 Task: Create Card Trademark Registration Review in Board Product Development Strategies to Workspace Business Writing. Create Card Bicycle Review in Board Content Amplification to Workspace Business Writing. Create Card Patent Application Review in Board Sales Pipeline Management and Lead Generation to Workspace Business Writing
Action: Mouse moved to (54, 286)
Screenshot: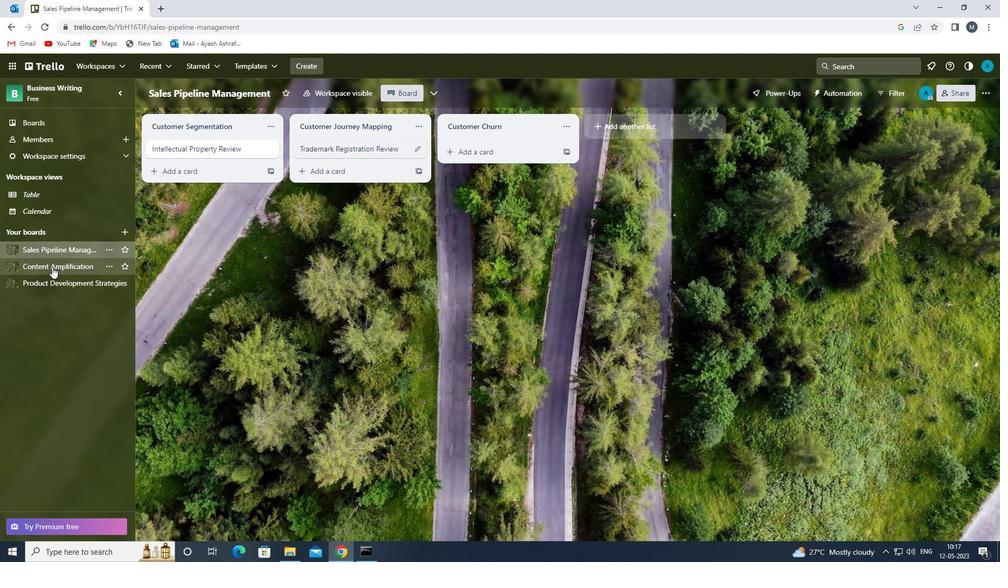
Action: Mouse pressed left at (54, 286)
Screenshot: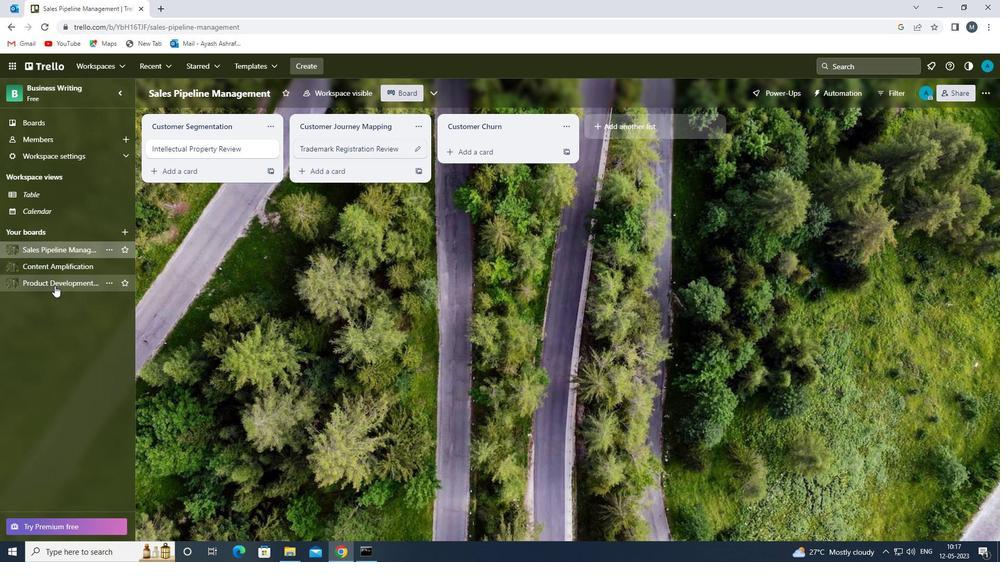 
Action: Mouse moved to (472, 151)
Screenshot: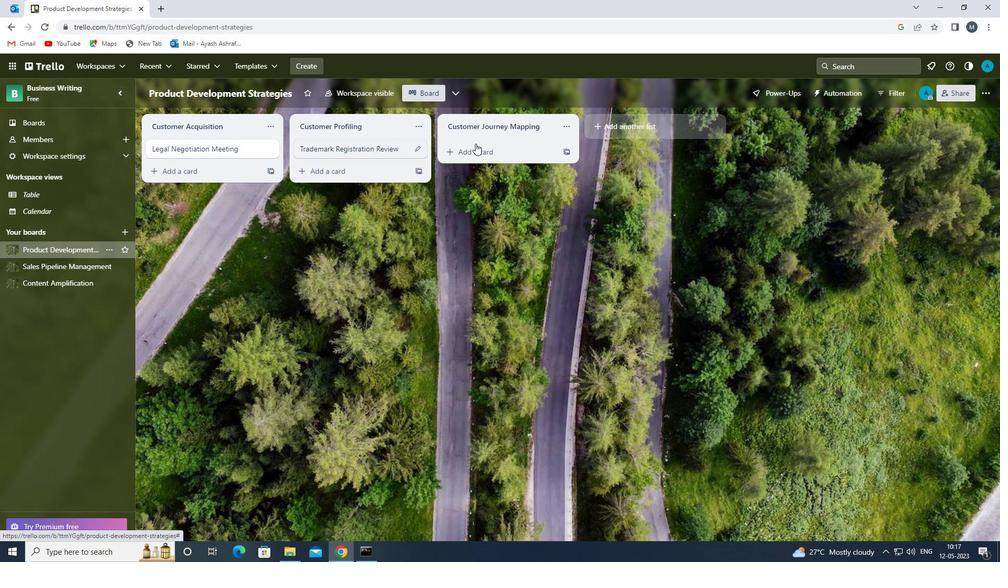 
Action: Mouse pressed left at (472, 151)
Screenshot: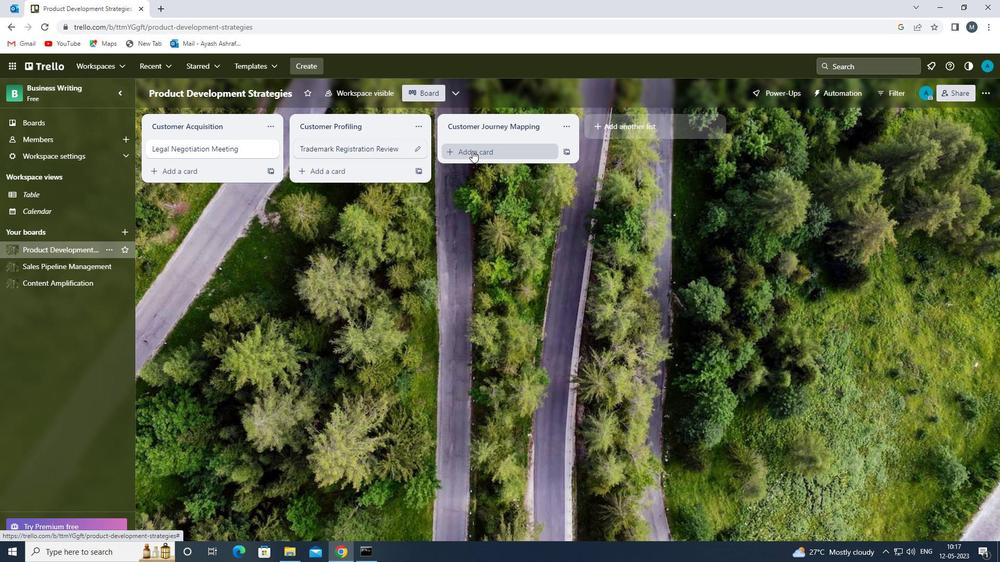 
Action: Mouse moved to (464, 158)
Screenshot: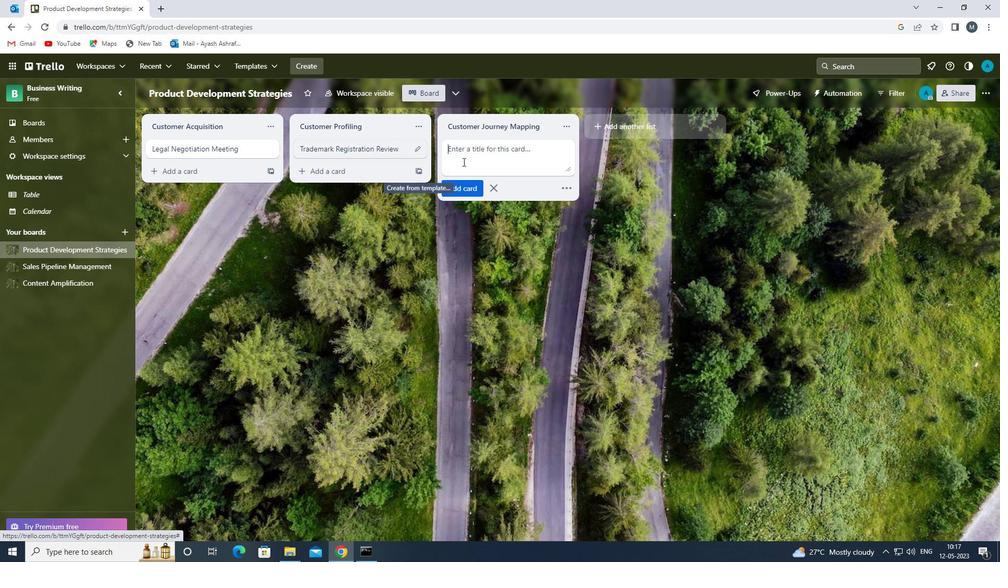 
Action: Mouse pressed left at (464, 158)
Screenshot: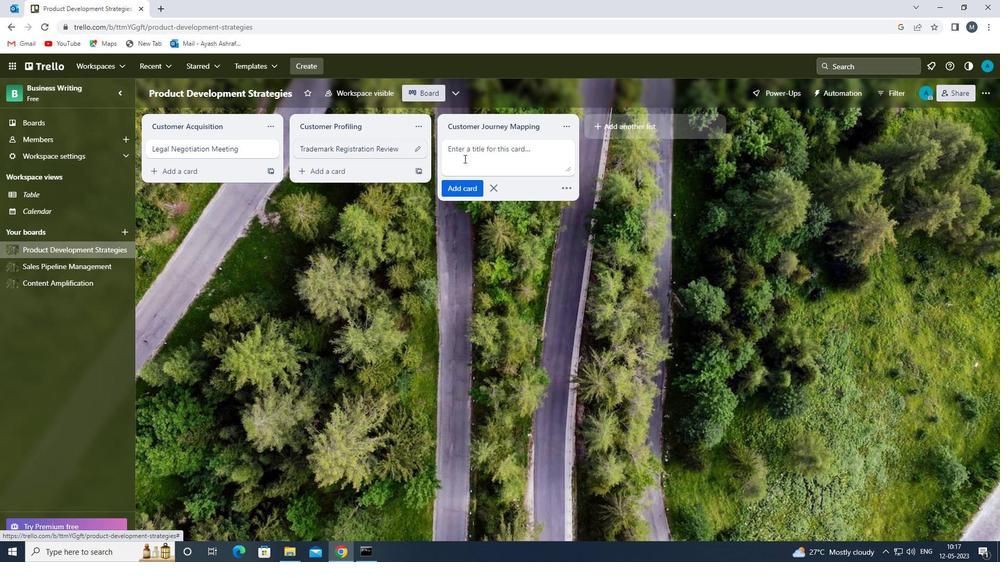 
Action: Key pressed <Key.shift>TRADEMARK<Key.space><Key.shift>REGISTRATION<Key.space><Key.shift>REVIEW<Key.space>
Screenshot: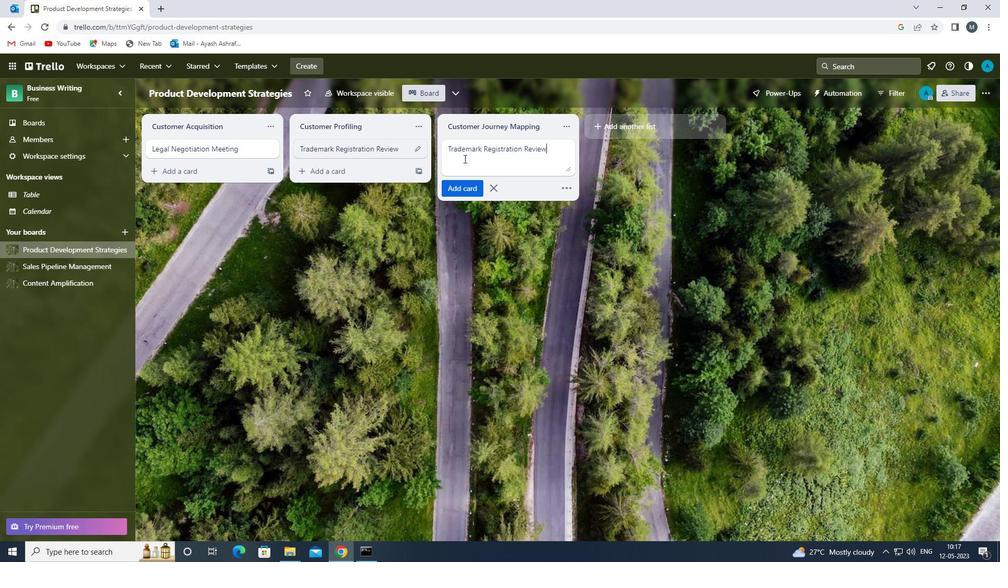 
Action: Mouse moved to (469, 190)
Screenshot: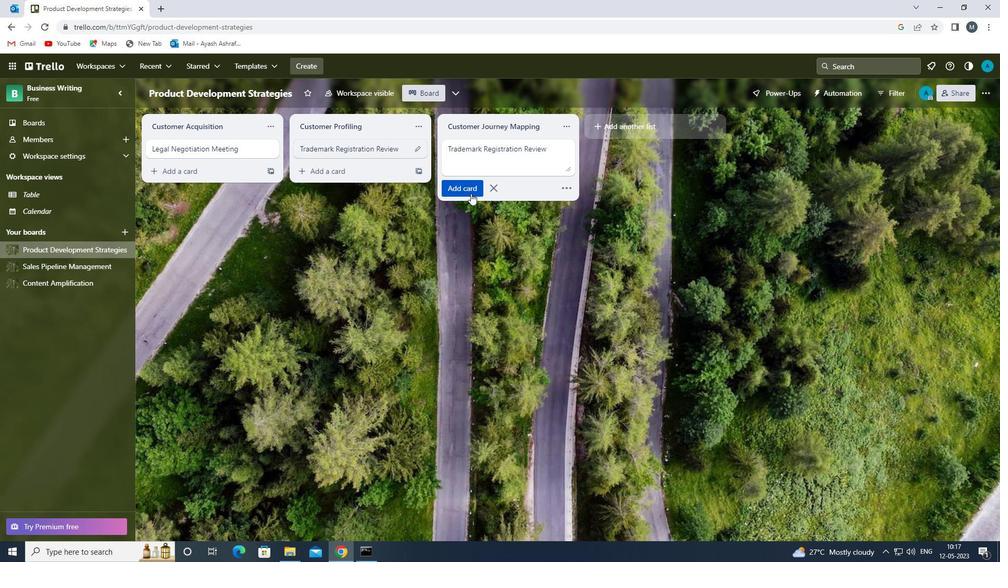 
Action: Mouse pressed left at (469, 190)
Screenshot: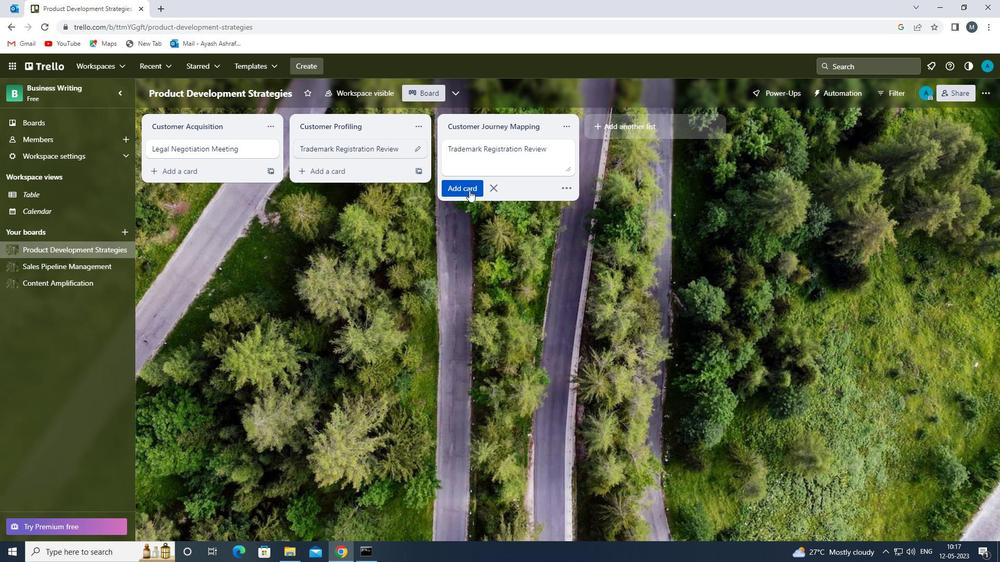 
Action: Mouse moved to (454, 251)
Screenshot: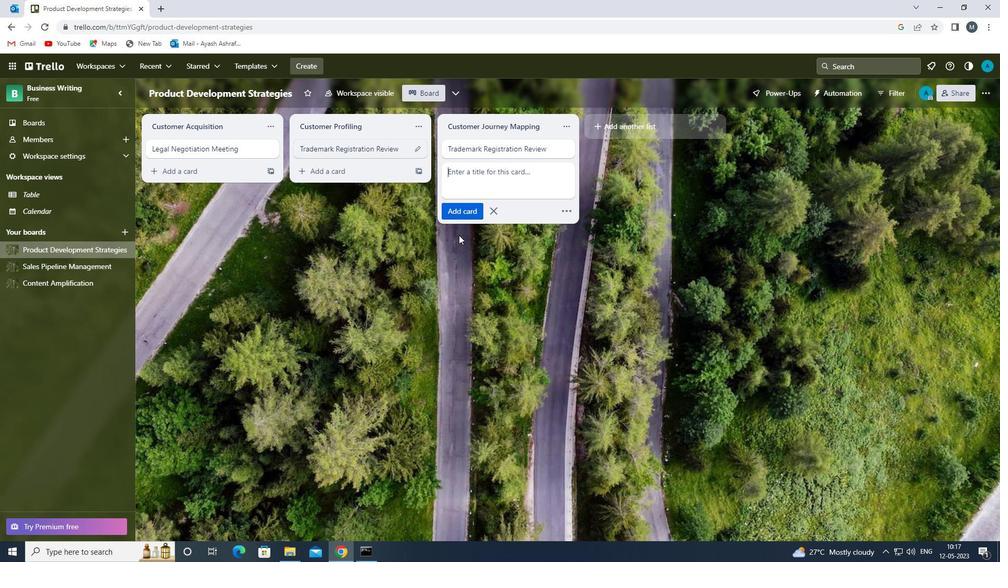 
Action: Mouse pressed left at (454, 251)
Screenshot: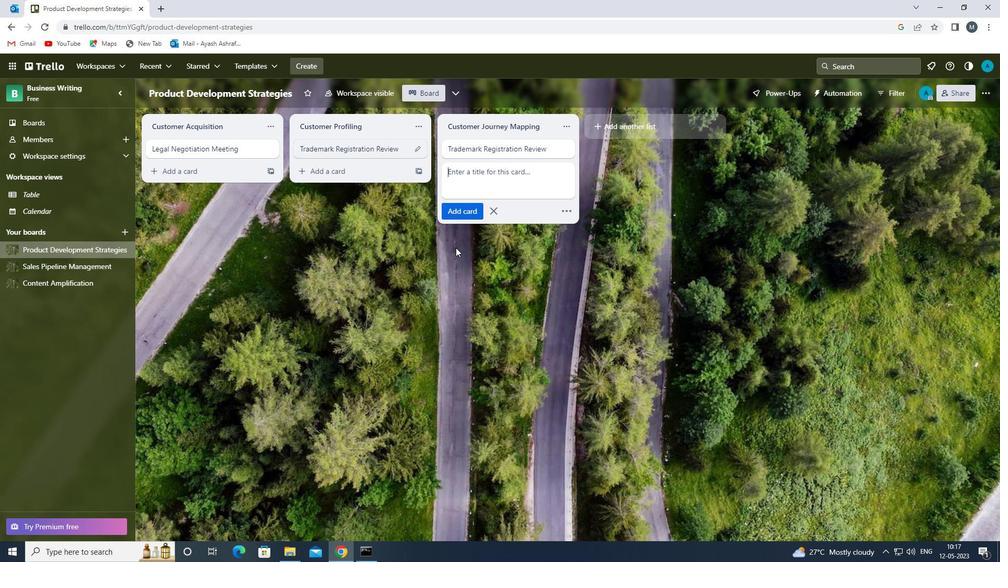
Action: Mouse moved to (66, 280)
Screenshot: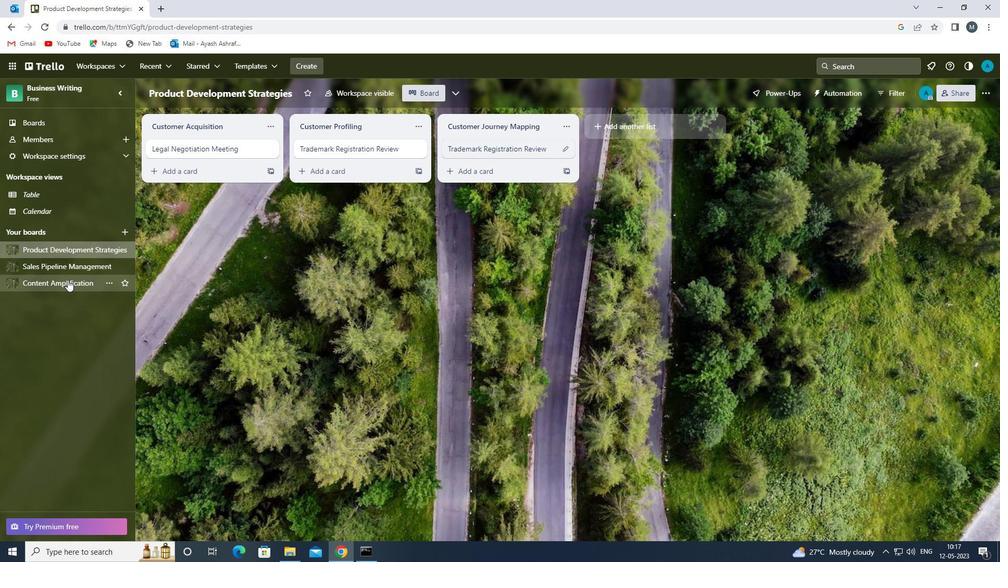 
Action: Mouse pressed left at (66, 280)
Screenshot: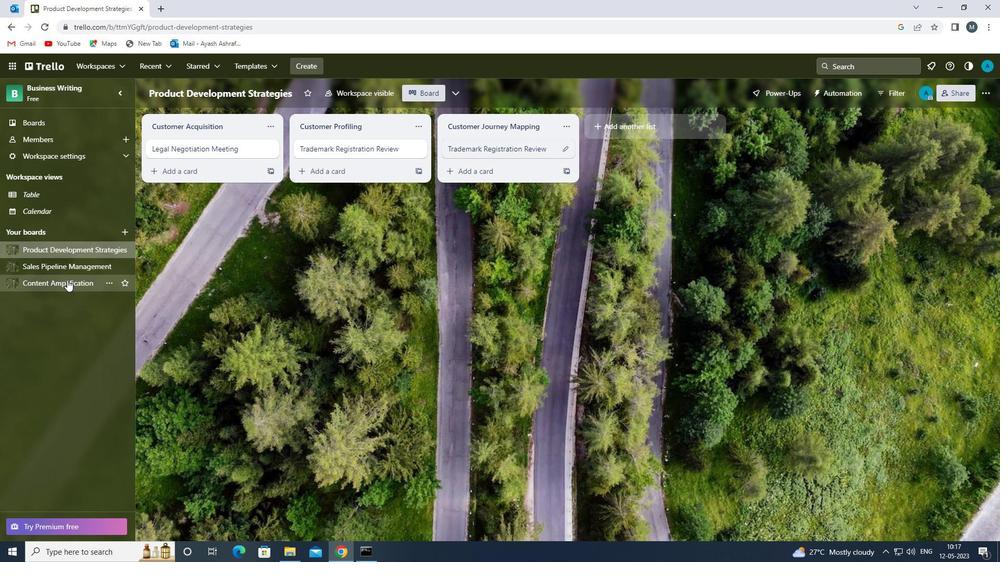 
Action: Mouse moved to (478, 151)
Screenshot: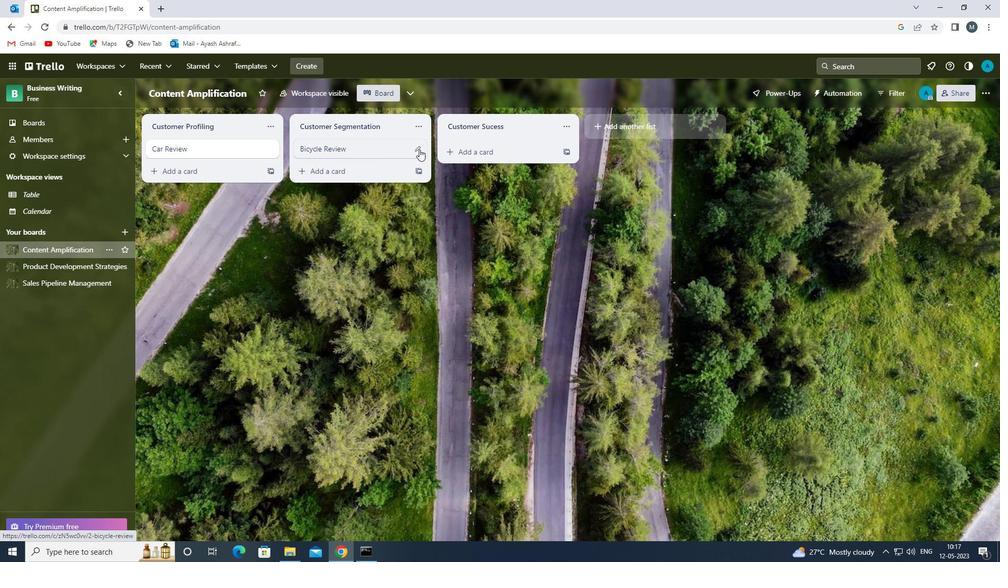 
Action: Mouse pressed left at (478, 151)
Screenshot: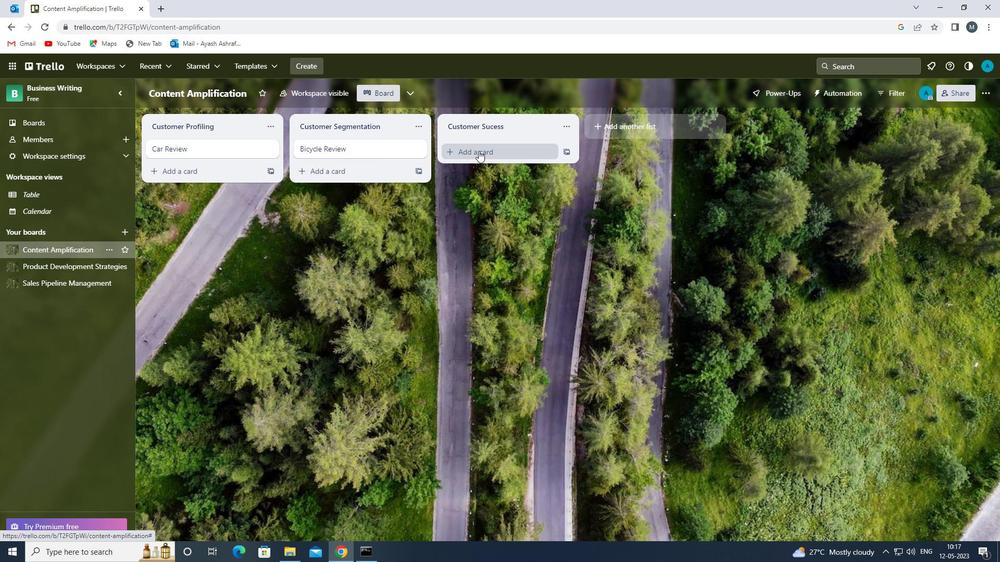 
Action: Mouse moved to (480, 146)
Screenshot: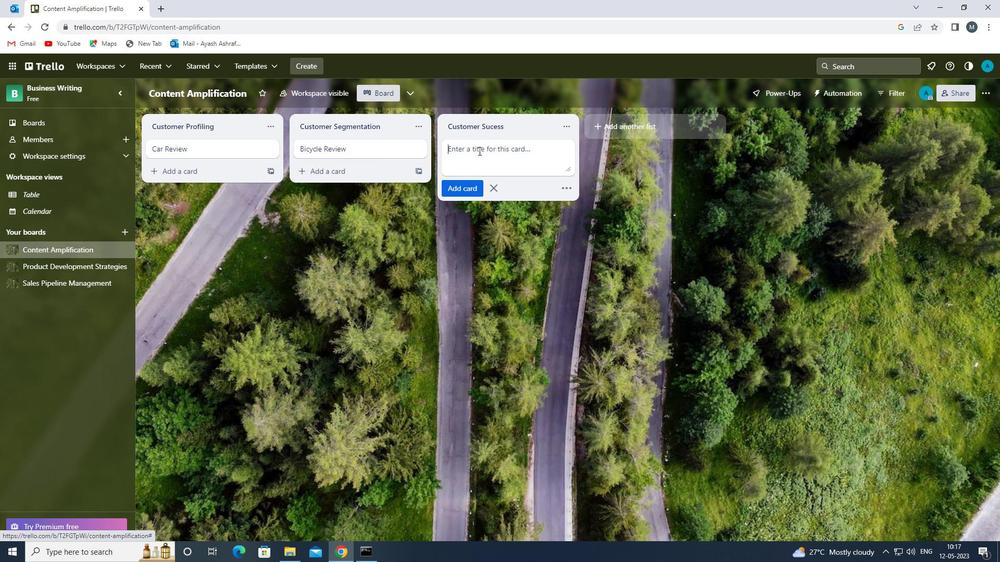 
Action: Mouse pressed left at (480, 146)
Screenshot: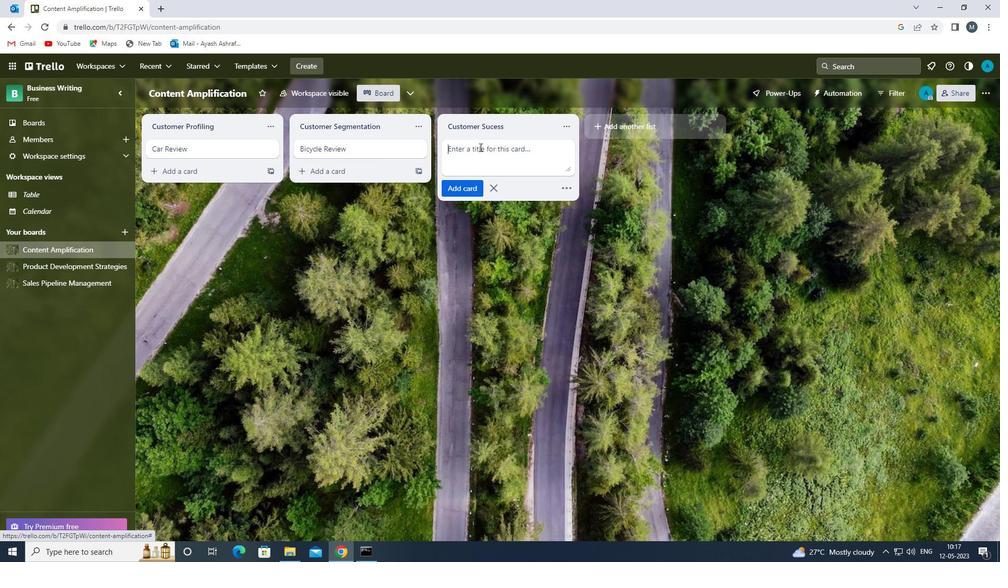 
Action: Key pressed <Key.shift><Key.shift><Key.shift><Key.shift><Key.shift><Key.shift><Key.shift><Key.shift><Key.shift><Key.shift><Key.shift><Key.shift><Key.shift><Key.shift><Key.shift><Key.shift><Key.shift><Key.shift><Key.shift><Key.shift><Key.shift><Key.shift><Key.shift><Key.shift><Key.shift><Key.shift><Key.shift><Key.shift><Key.shift><Key.shift><Key.shift><Key.shift><Key.shift><Key.shift><Key.shift><Key.shift>BICYCLE<Key.space><Key.shift>REVIEW<Key.space>
Screenshot: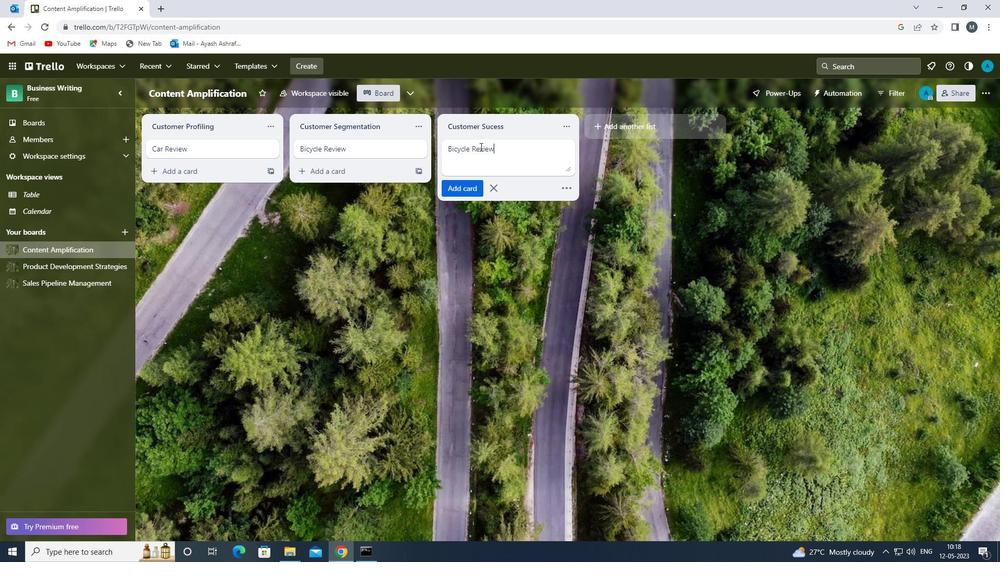
Action: Mouse moved to (465, 188)
Screenshot: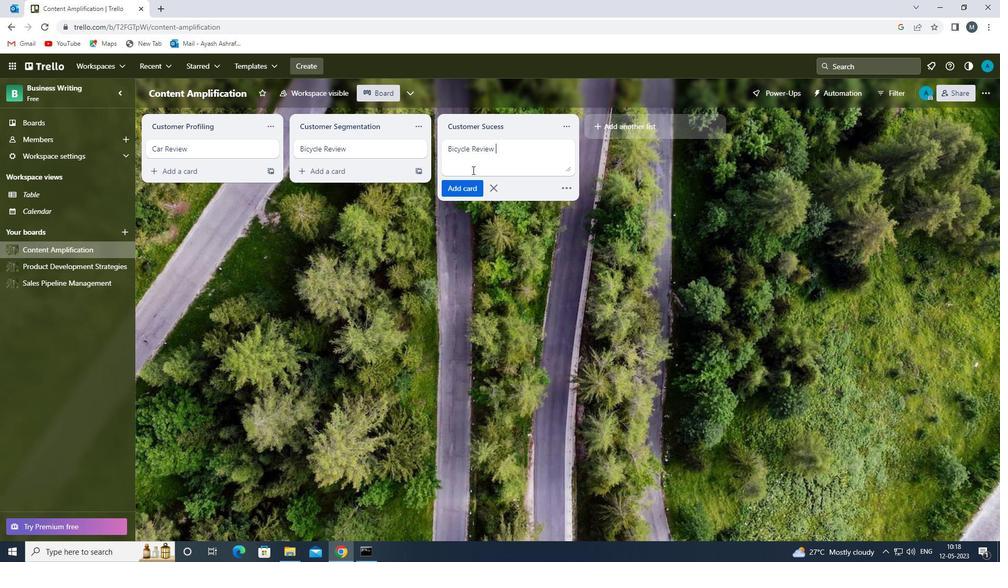 
Action: Mouse pressed left at (465, 188)
Screenshot: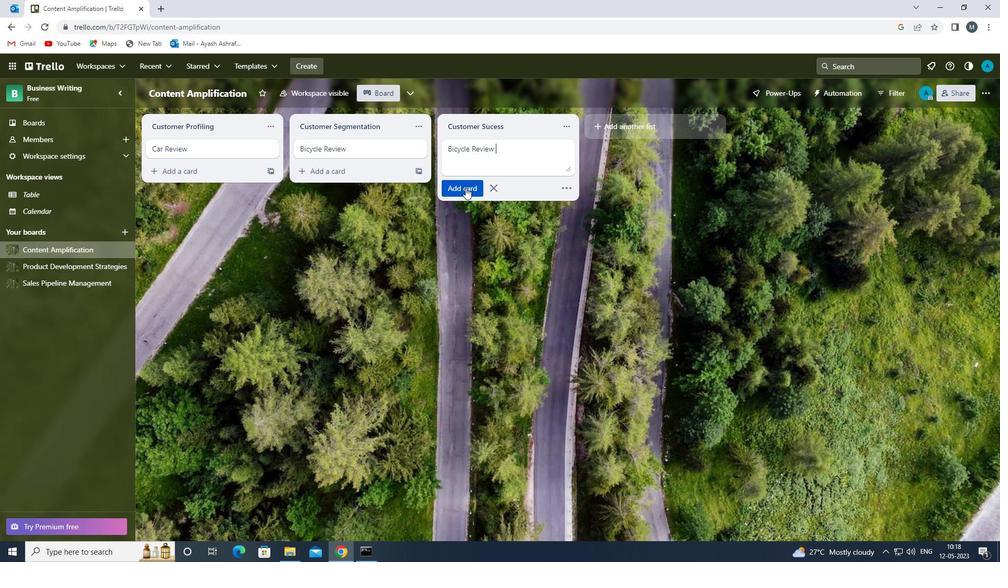 
Action: Mouse moved to (409, 233)
Screenshot: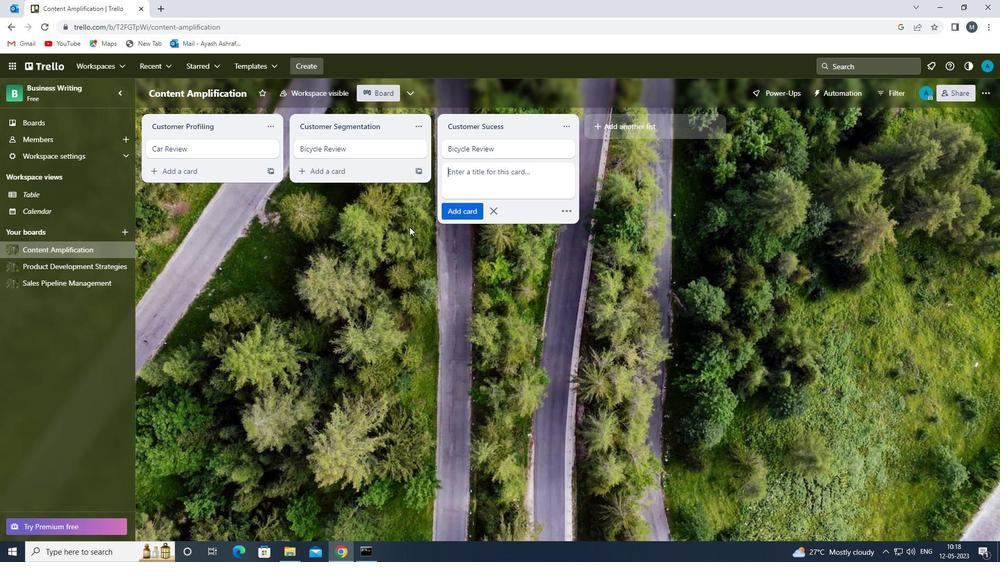 
Action: Mouse pressed left at (409, 233)
Screenshot: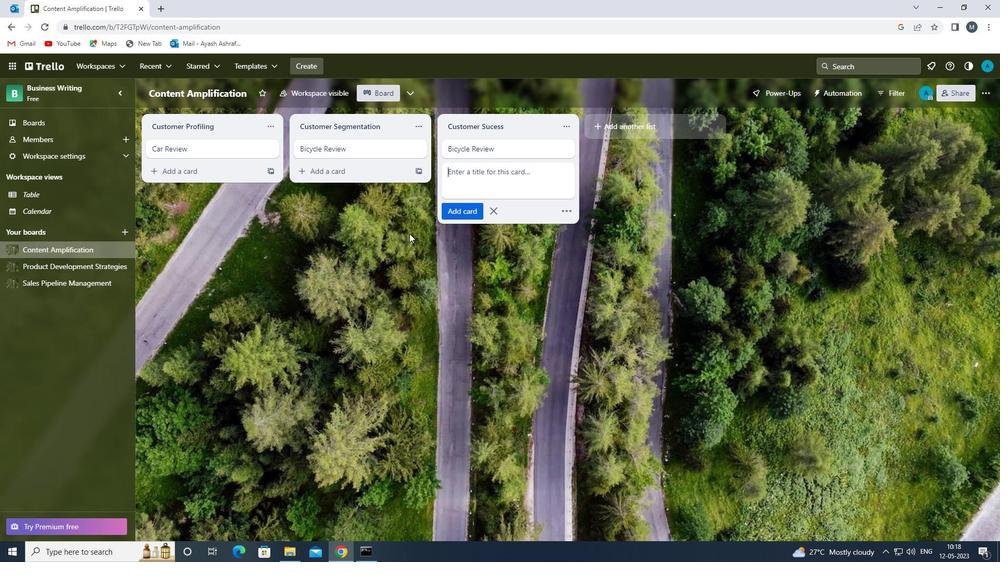 
Action: Mouse moved to (63, 282)
Screenshot: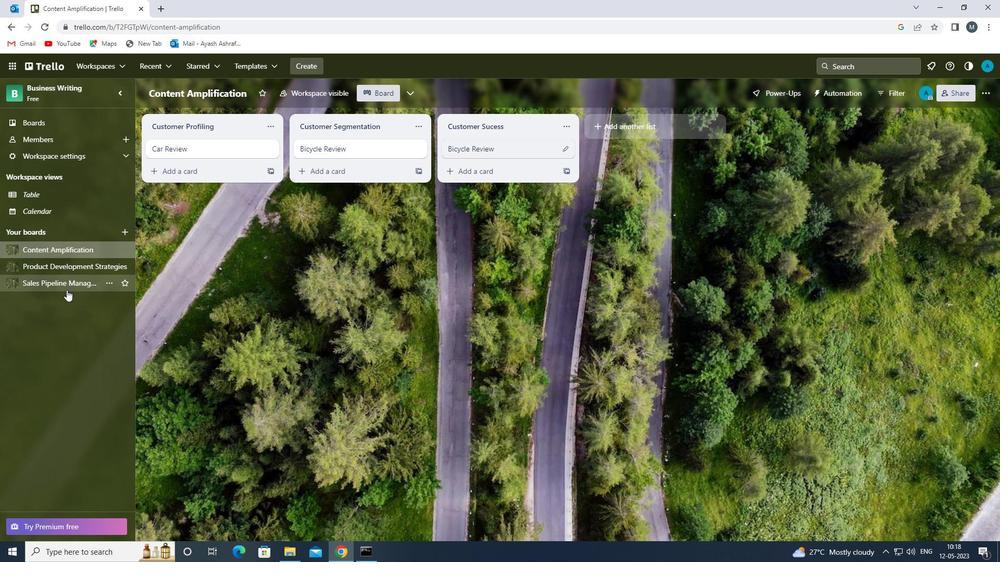 
Action: Mouse pressed left at (63, 282)
Screenshot: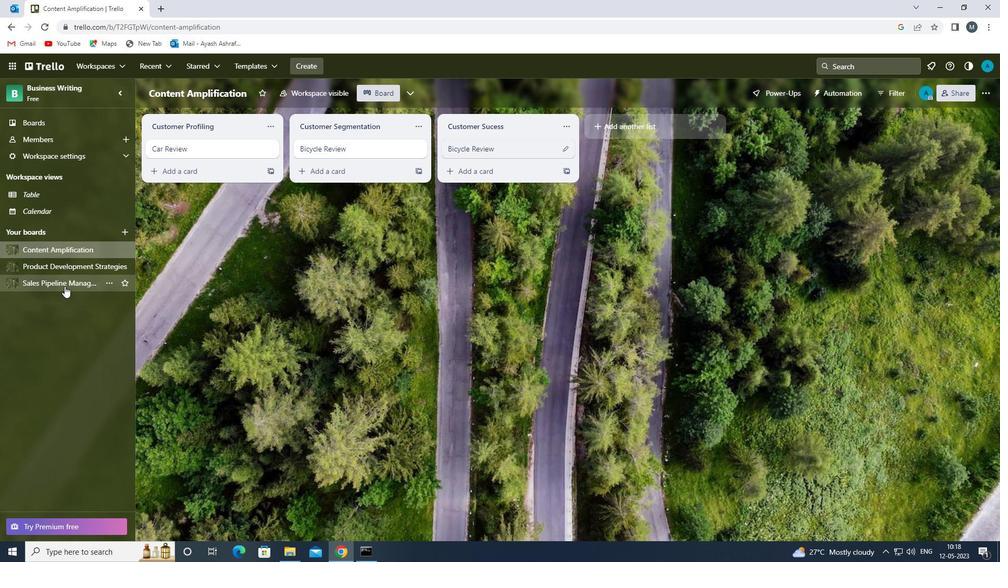 
Action: Mouse moved to (485, 158)
Screenshot: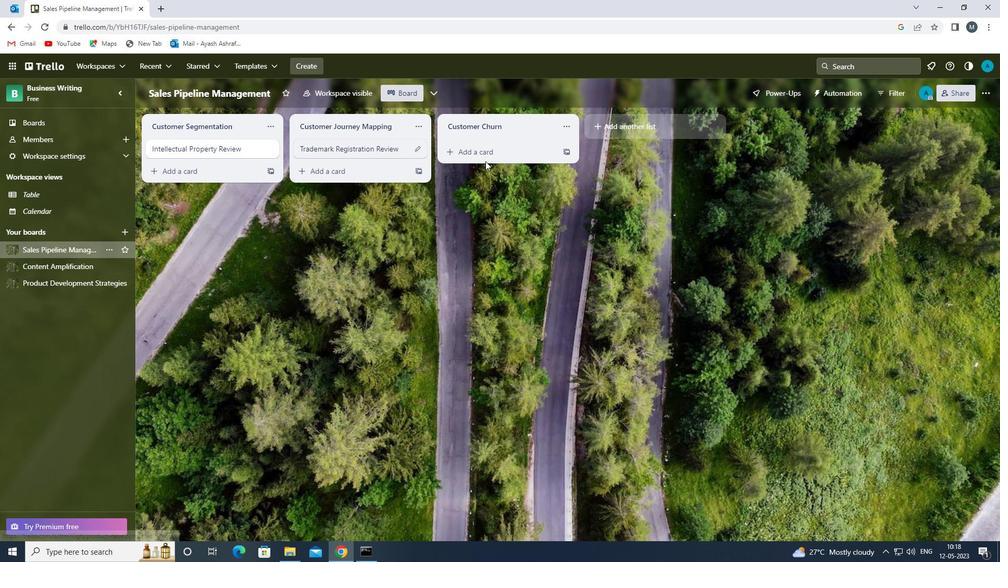 
Action: Mouse pressed left at (485, 158)
Screenshot: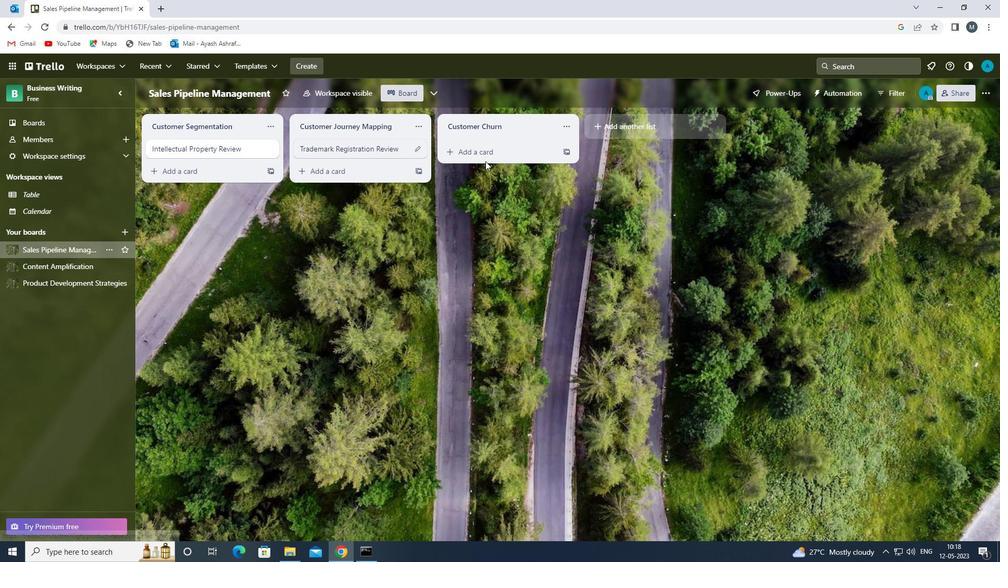 
Action: Mouse moved to (484, 158)
Screenshot: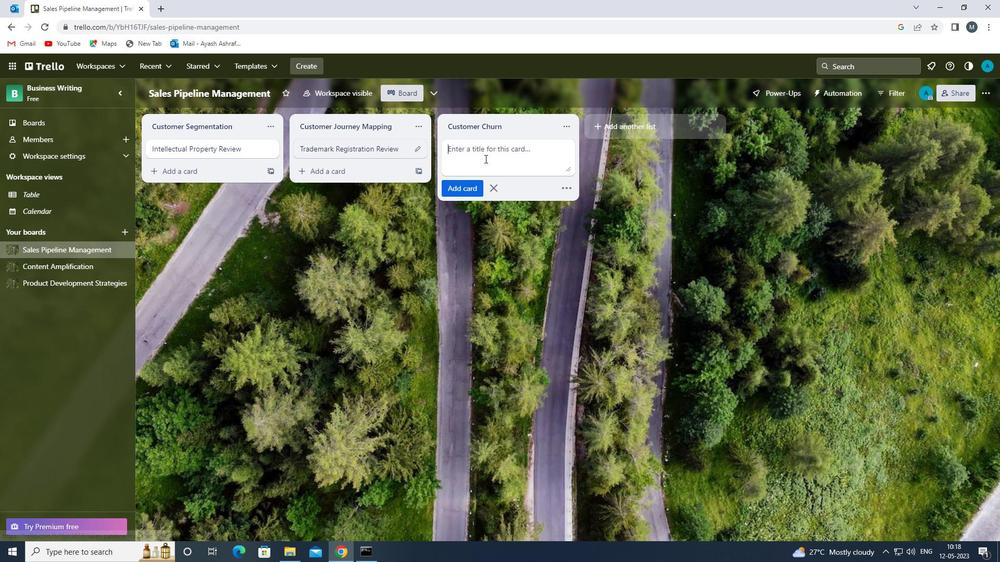 
Action: Mouse pressed left at (484, 158)
Screenshot: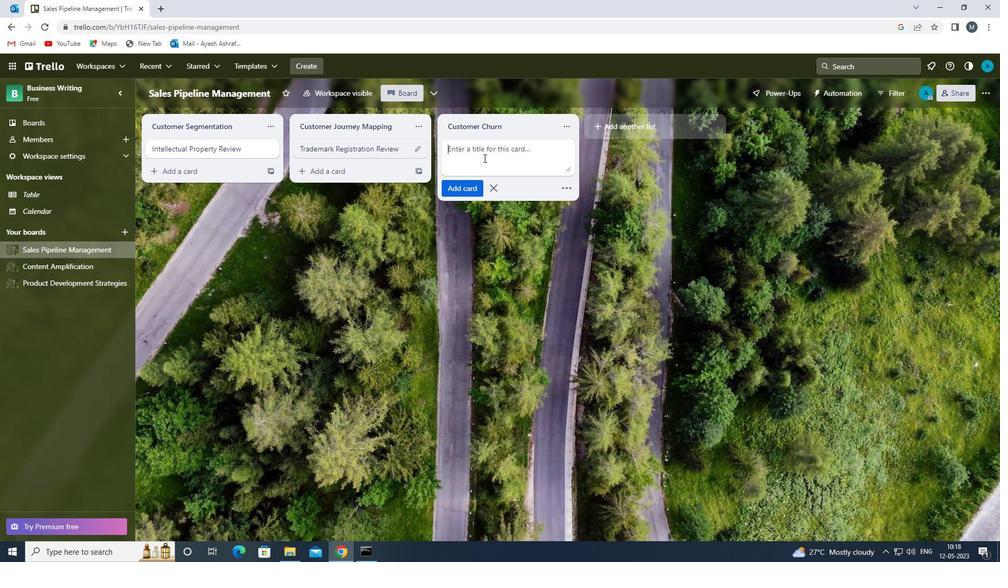 
Action: Key pressed <Key.shift>PATENT<Key.space><Key.shift>APPLICATION<Key.space><Key.shift>RE<Key.backspace><Key.backspace><Key.shift>REVIEW<Key.space>
Screenshot: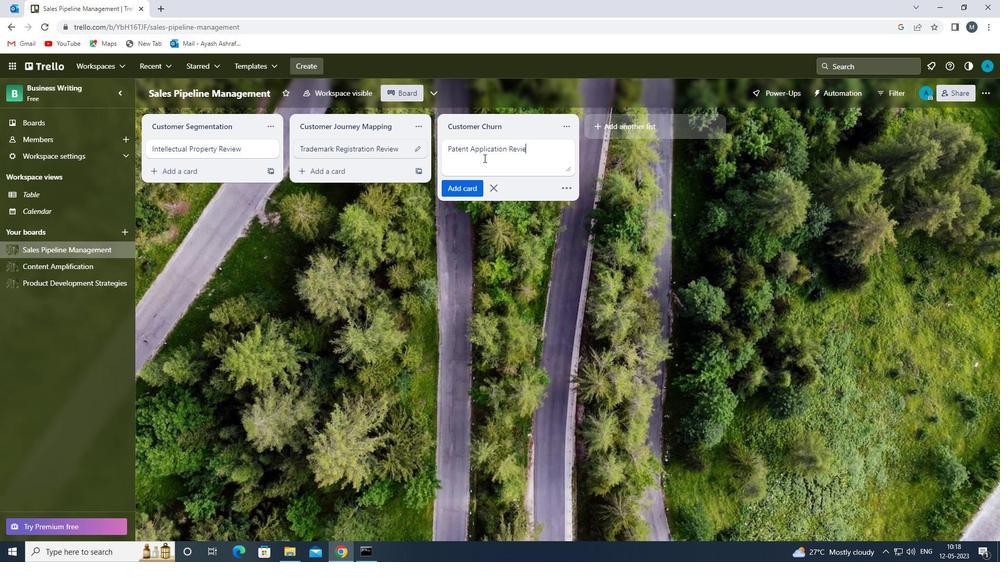 
Action: Mouse moved to (453, 186)
Screenshot: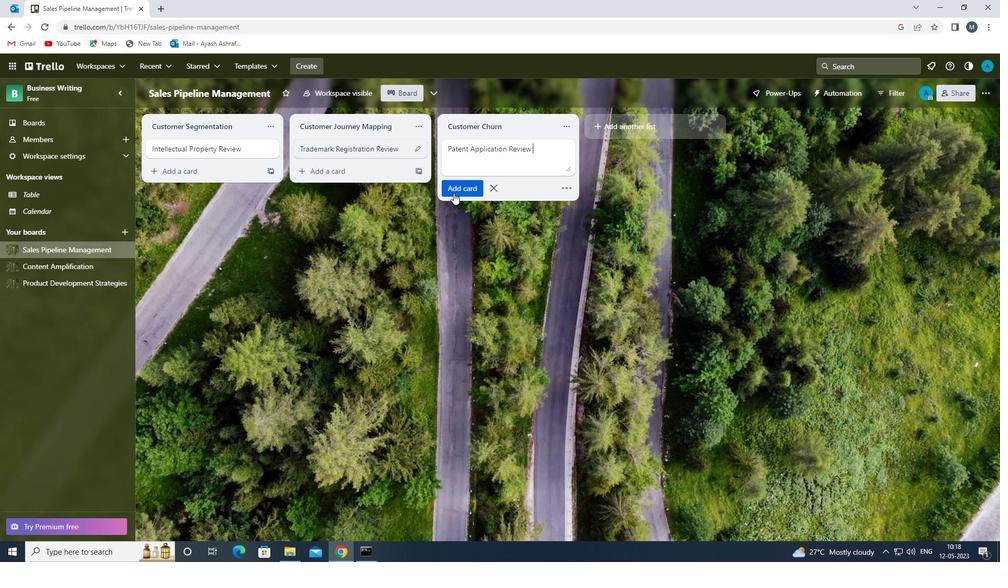 
Action: Mouse pressed left at (453, 186)
Screenshot: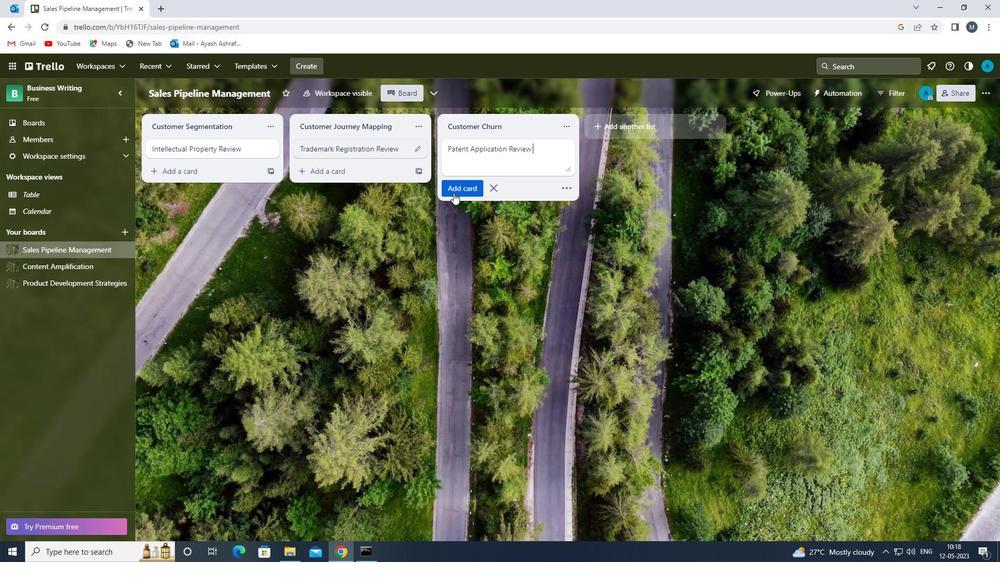 
Action: Mouse moved to (371, 270)
Screenshot: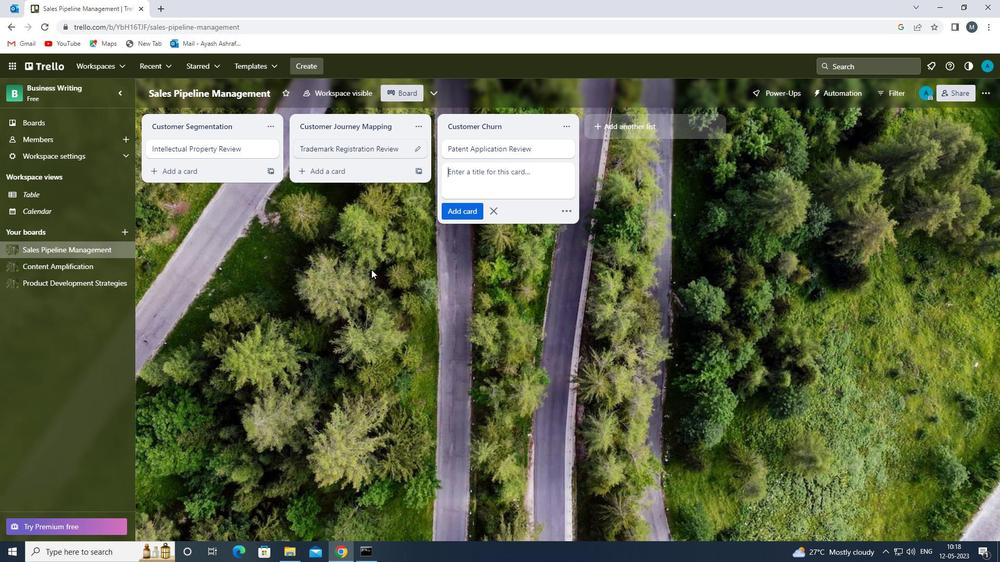 
Action: Mouse pressed left at (371, 270)
Screenshot: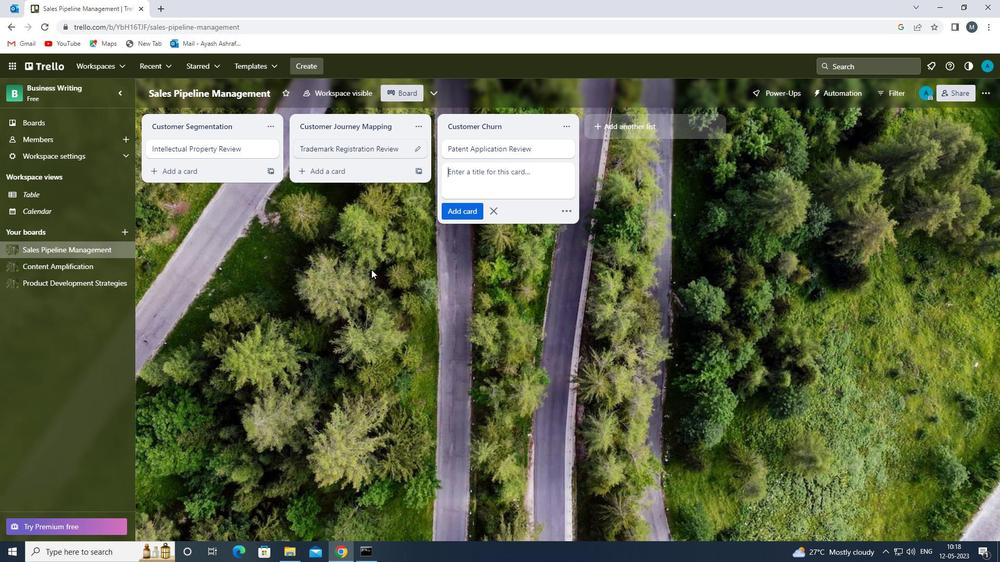 
Action: Mouse moved to (372, 270)
Screenshot: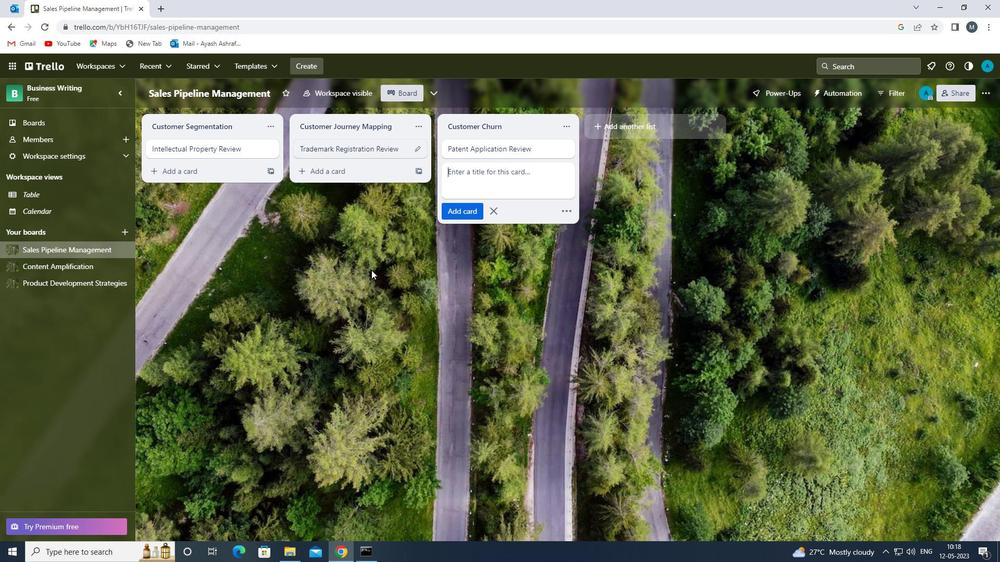 
